 Task: Create New Customer with Customer Name: Peebles, Billing Address Line1: 2317 Morningview Lane, Billing Address Line2:  New York, Billing Address Line3:  New York 10022, Cell Number: 812-237-6827
Action: Mouse moved to (187, 33)
Screenshot: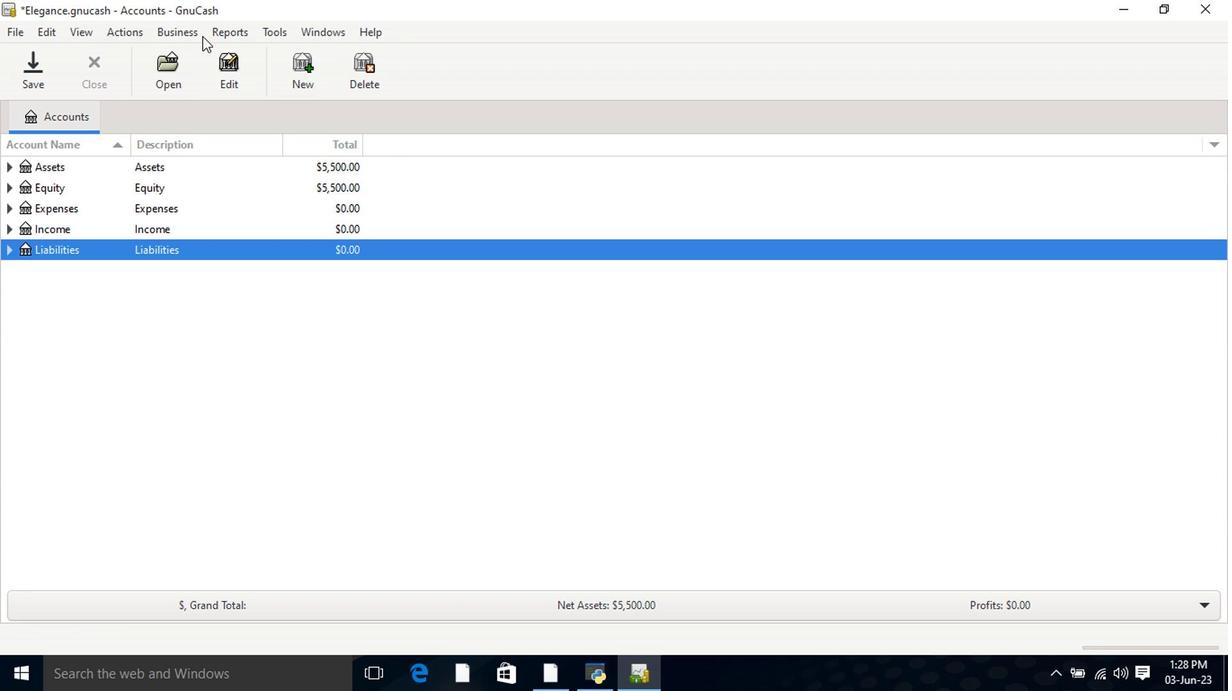 
Action: Mouse pressed left at (187, 33)
Screenshot: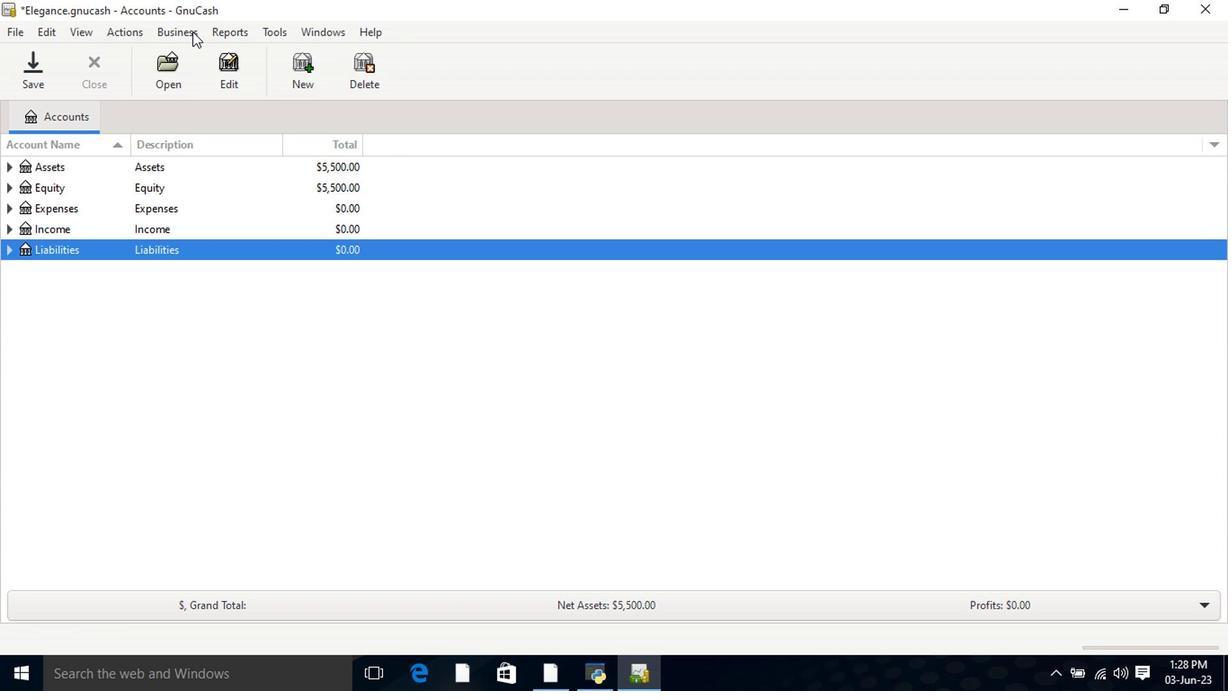 
Action: Mouse moved to (411, 81)
Screenshot: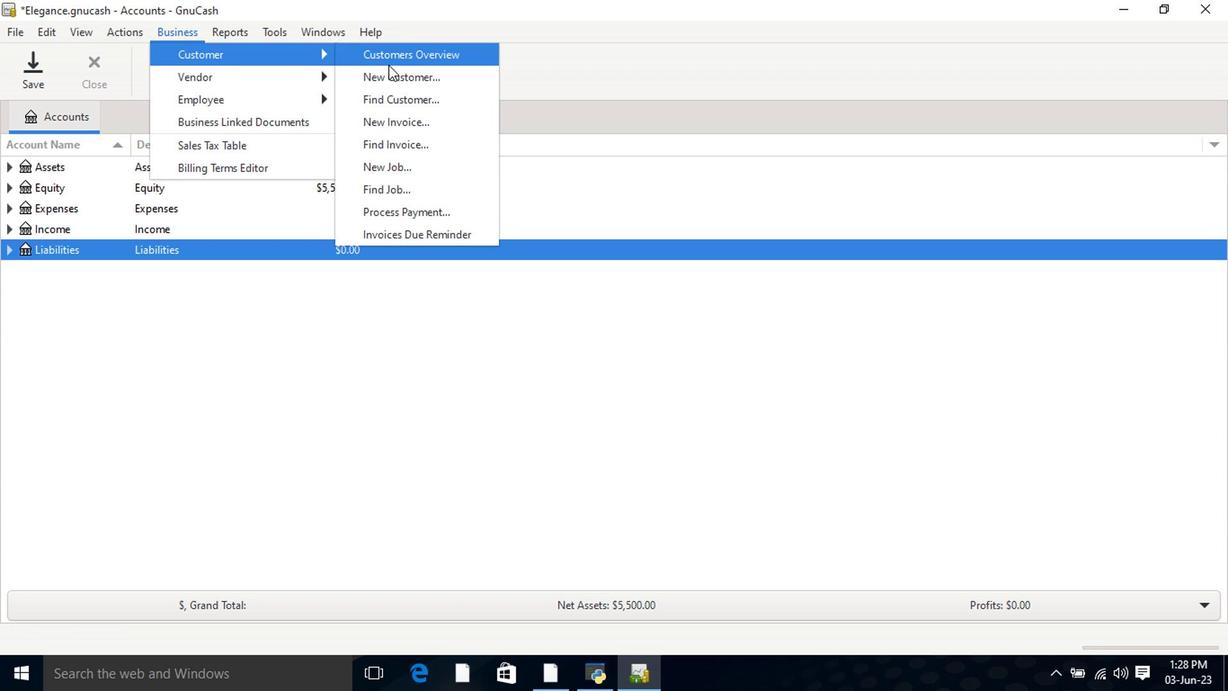 
Action: Mouse pressed left at (411, 81)
Screenshot: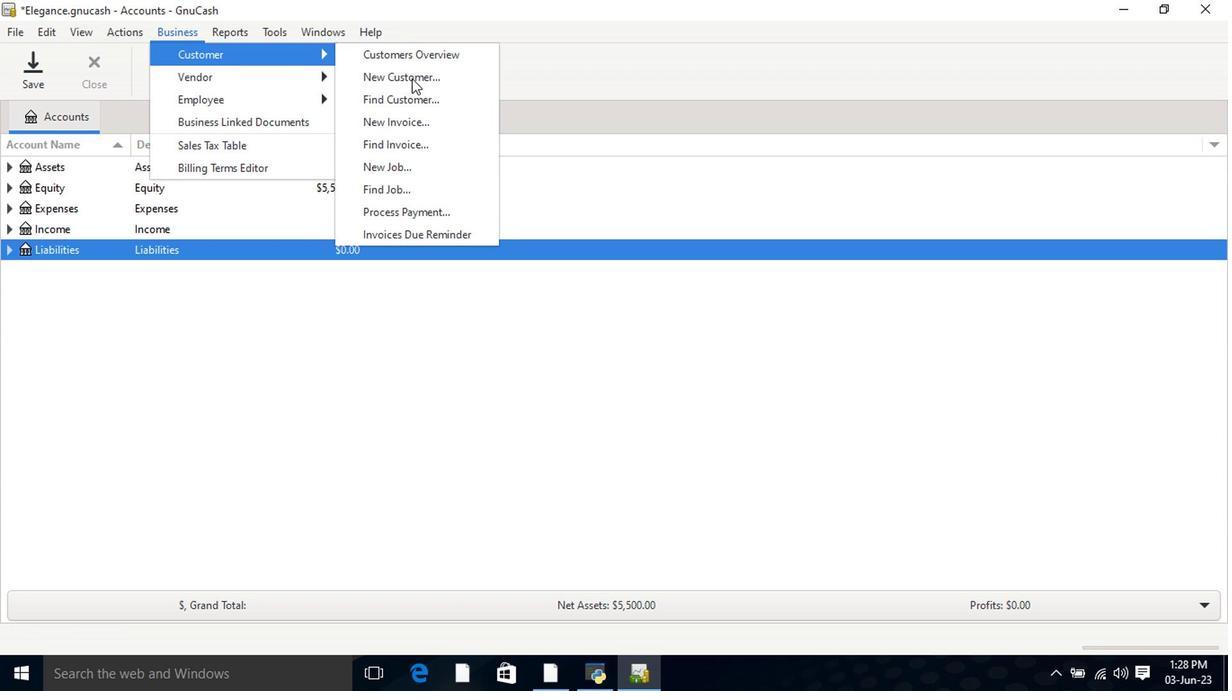 
Action: Mouse moved to (611, 206)
Screenshot: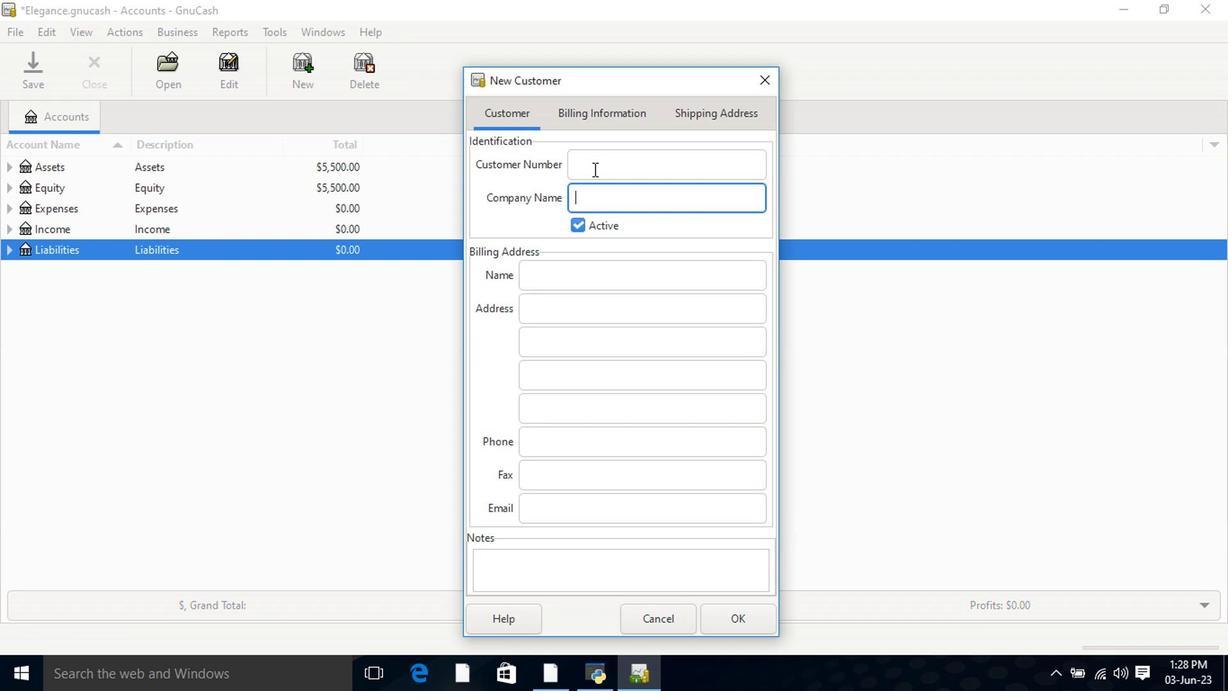 
Action: Key pressed <Key.shift>Peebles<Key.tab><Key.tab><Key.tab>2317<Key.space><Key.shift>Morningview<Key.space><Key.shift>Lane<Key.tab><Key.shift>NEW<Key.space><Key.shift>York<Key.tab><Key.shift>New<Key.space><Key.shift>York<Key.space>1022<Key.left><Key.left>0<Key.tab><Key.tab>812-237-6827
Screenshot: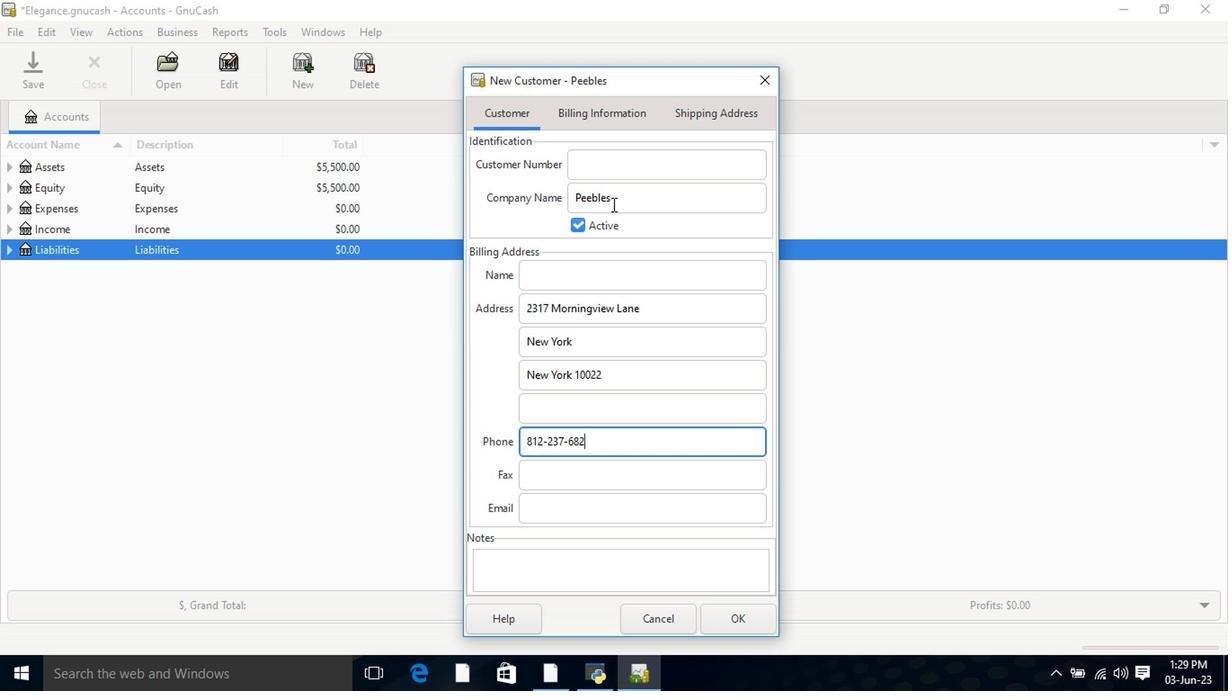 
Action: Mouse moved to (600, 115)
Screenshot: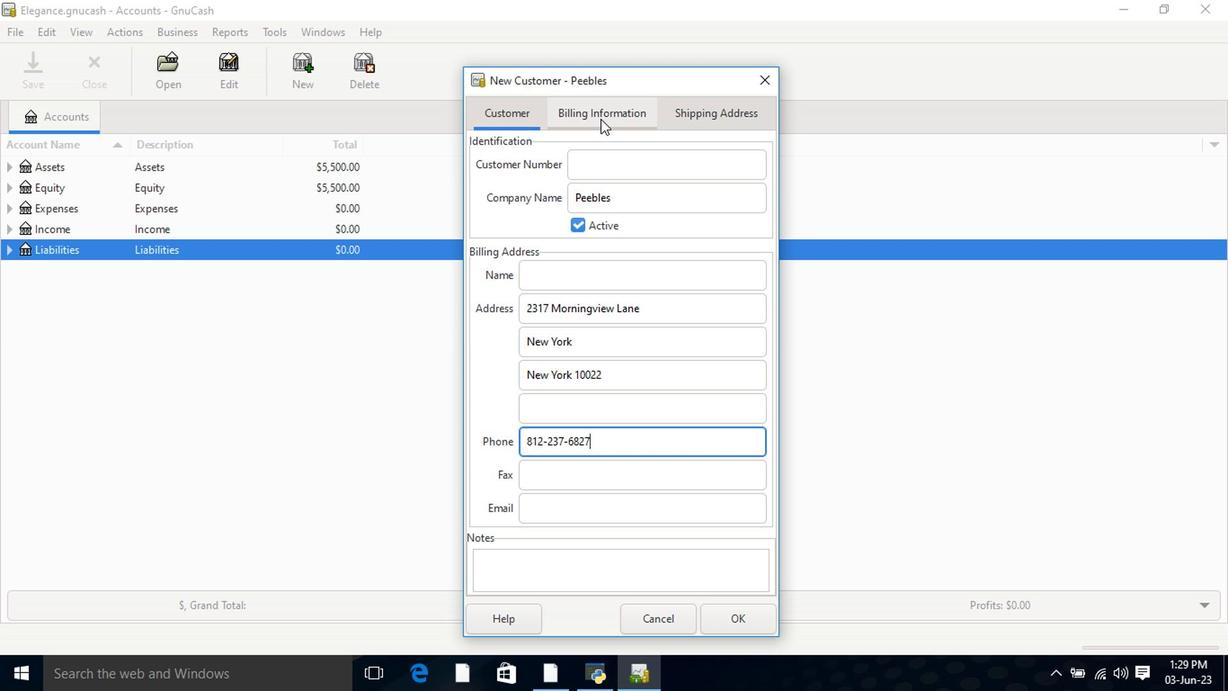 
Action: Mouse pressed left at (600, 115)
Screenshot: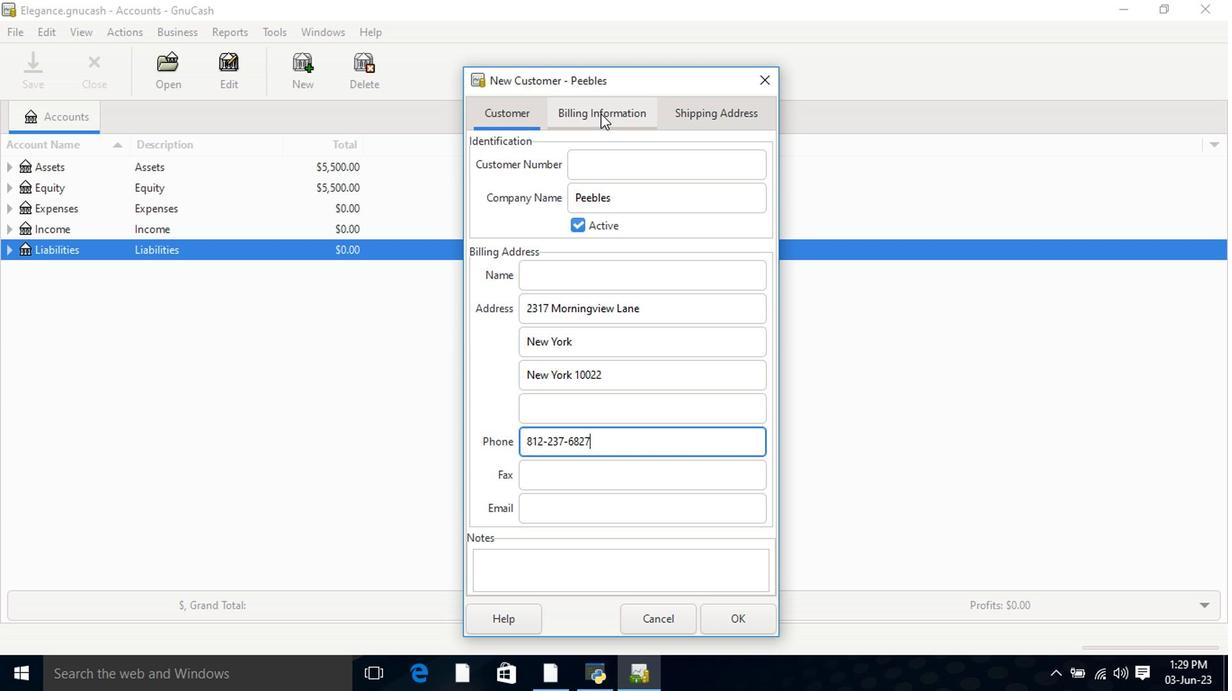 
Action: Mouse moved to (681, 118)
Screenshot: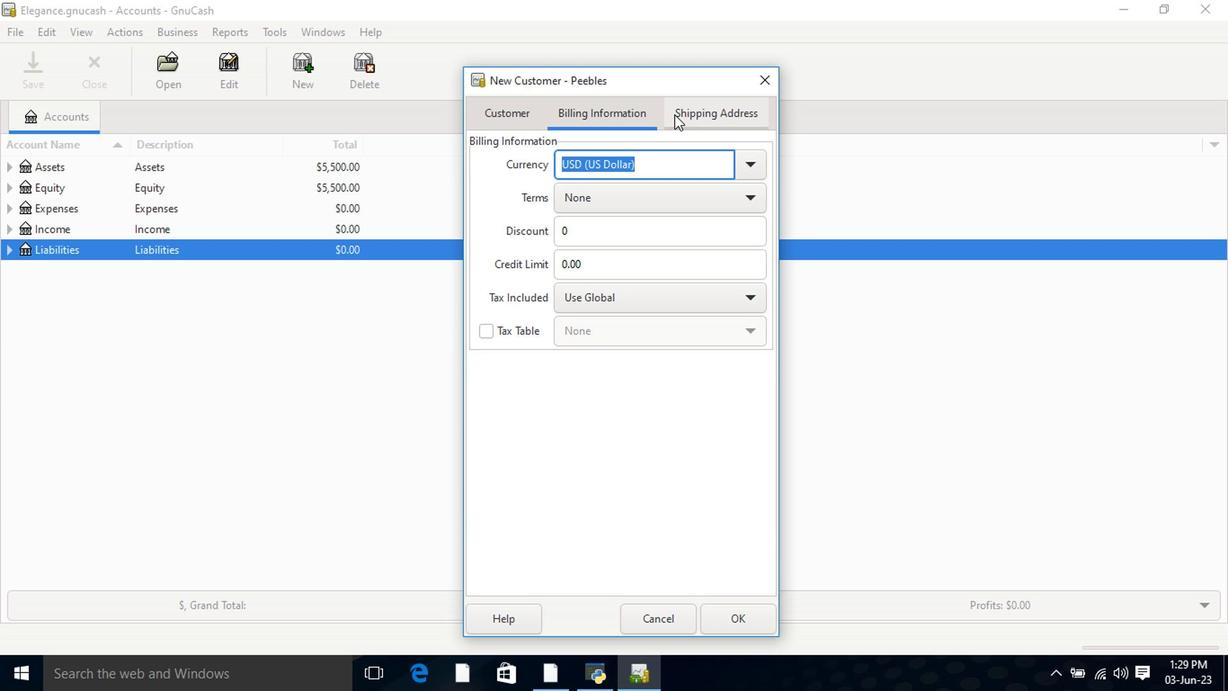 
Action: Mouse pressed left at (681, 118)
Screenshot: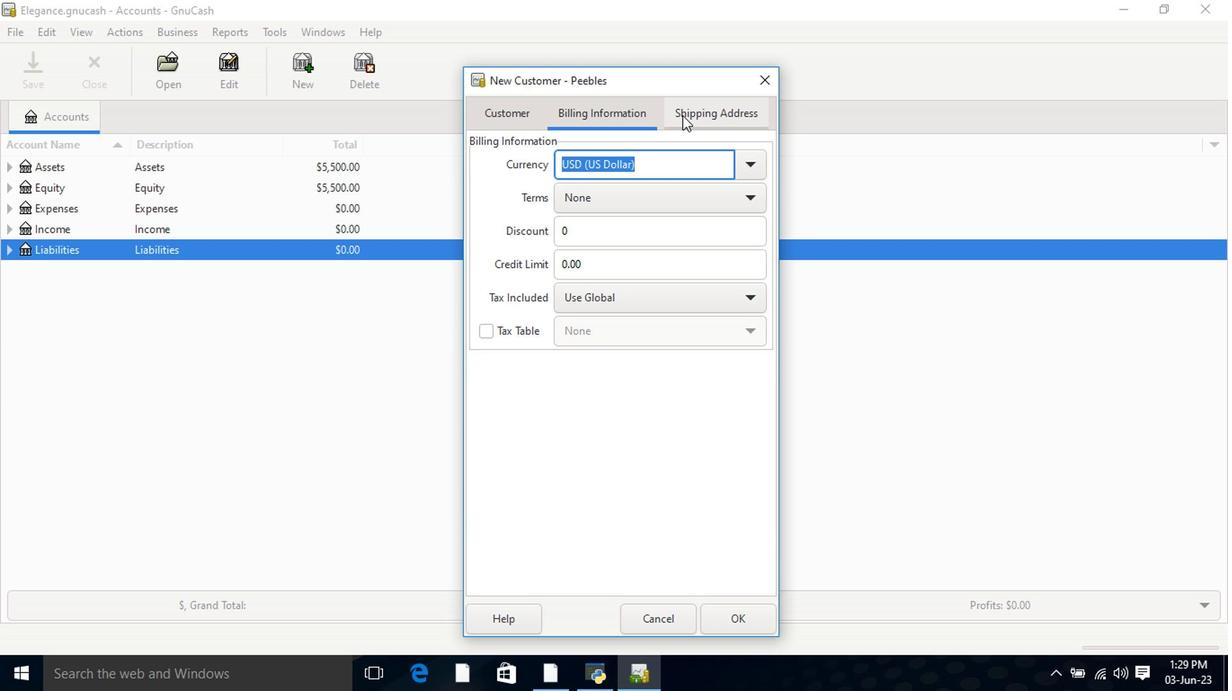 
Action: Mouse moved to (737, 618)
Screenshot: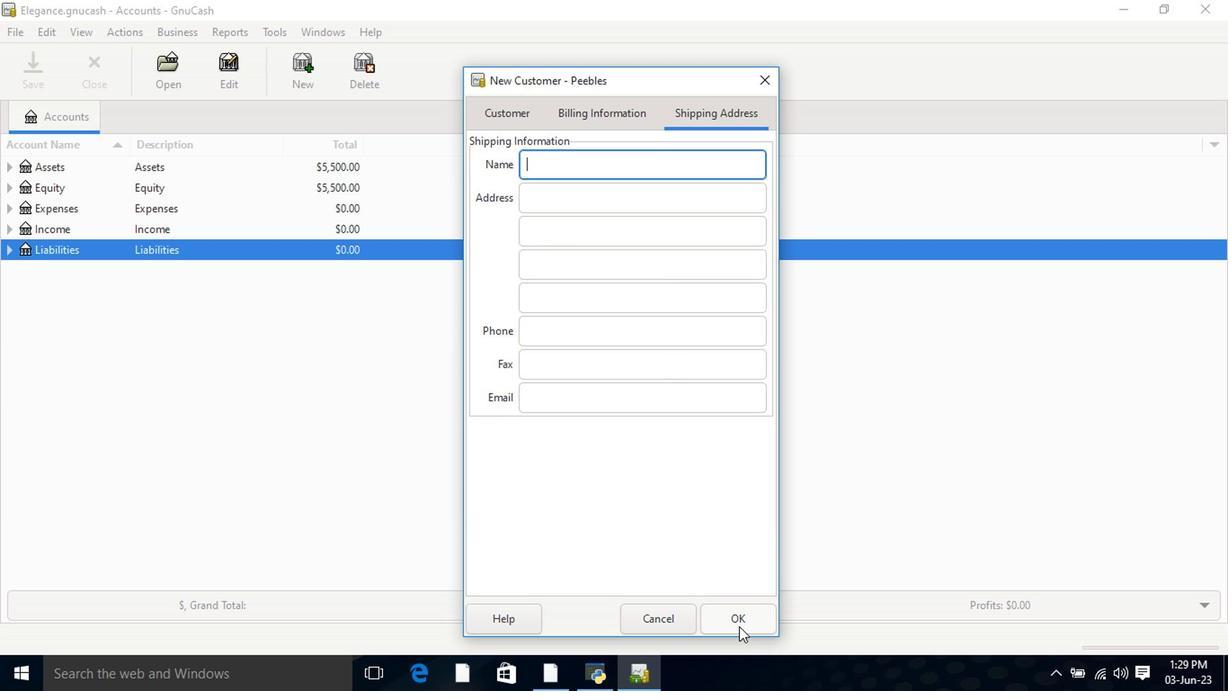 
Action: Mouse pressed left at (737, 618)
Screenshot: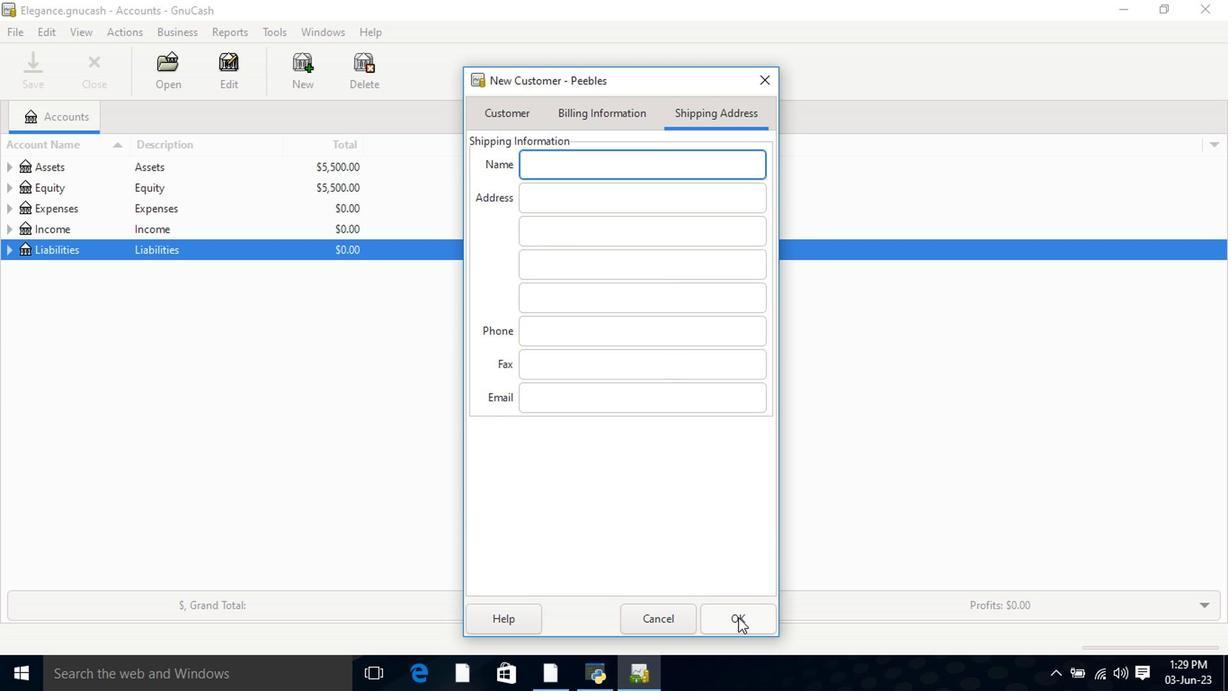 
Action: Mouse moved to (741, 522)
Screenshot: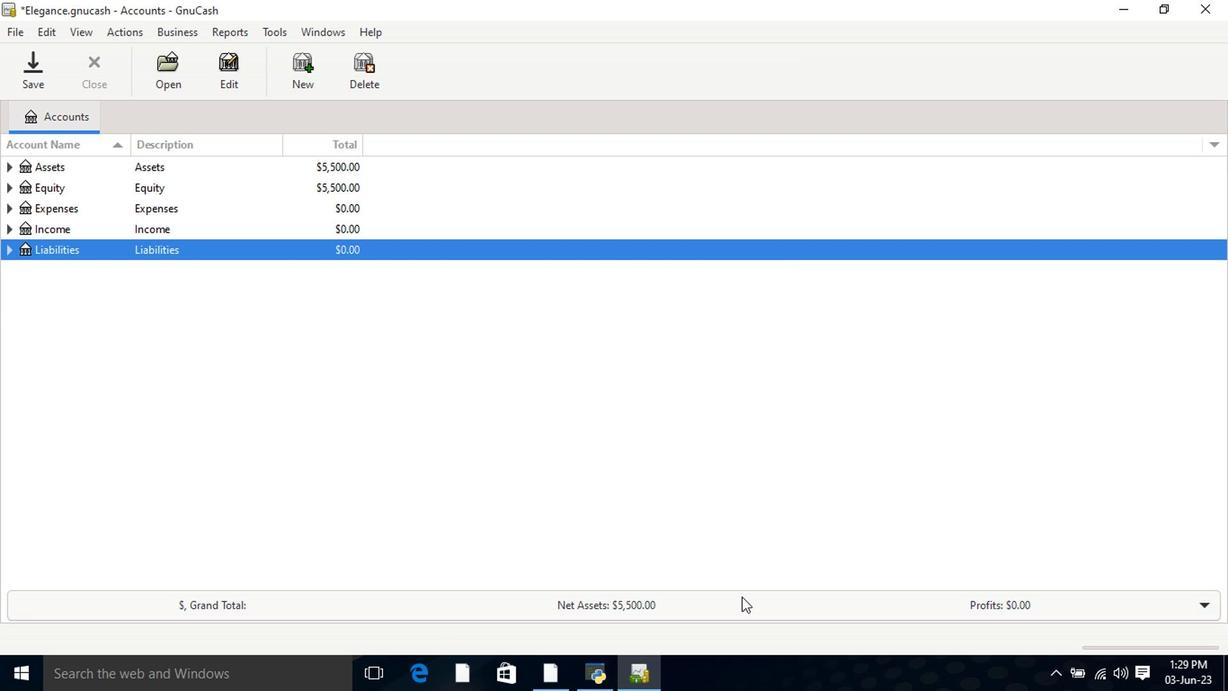 
